 Task: Reply to email with the signature Eleanor Wilson with the subject 'Request for a transfer' from softage.1@softage.net with the message 'Can you please provide me with an update on the project's resource allocation?' with CC to softage.8@softage.net with an attached document Request_for_proposal.docx
Action: Mouse moved to (828, 197)
Screenshot: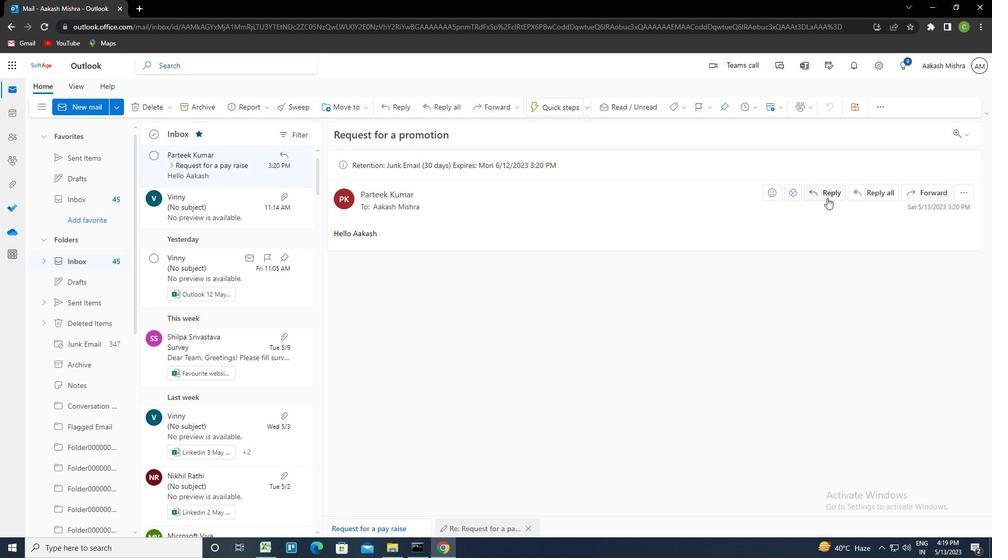 
Action: Mouse pressed left at (828, 197)
Screenshot: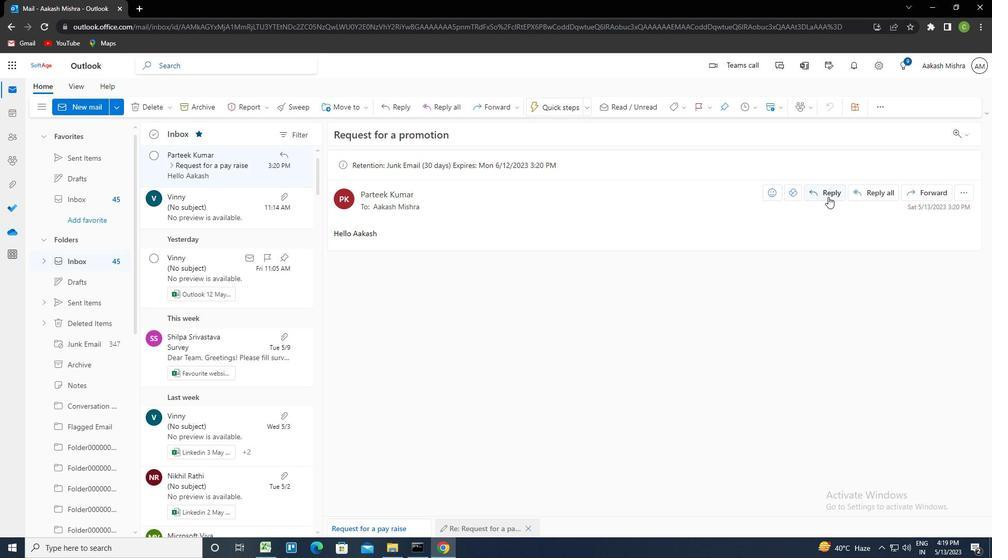 
Action: Mouse moved to (665, 109)
Screenshot: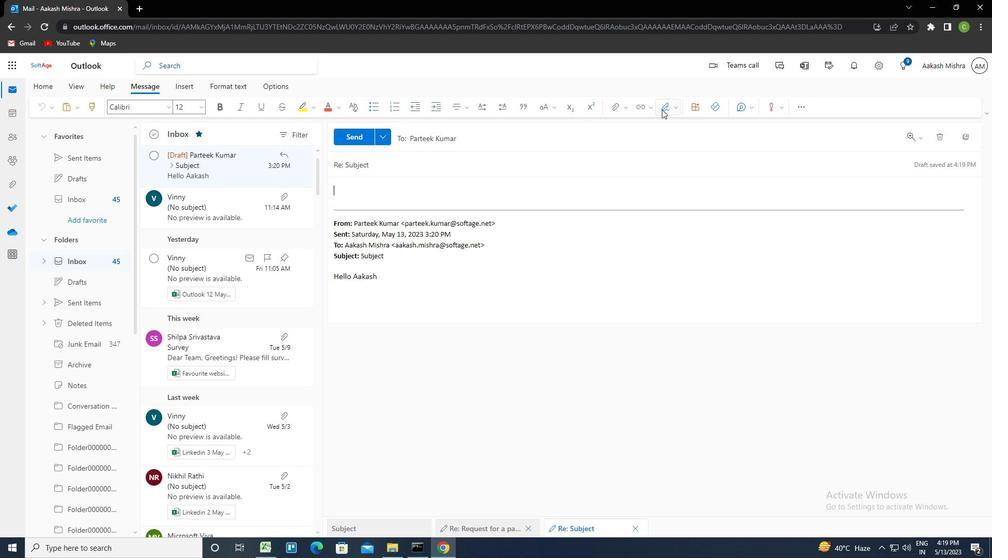 
Action: Mouse pressed left at (665, 109)
Screenshot: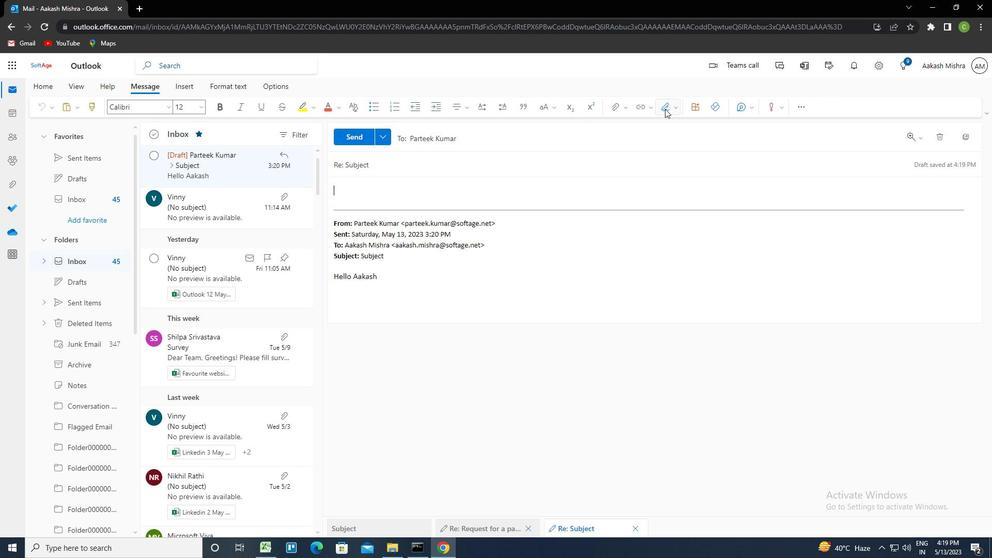 
Action: Mouse moved to (648, 149)
Screenshot: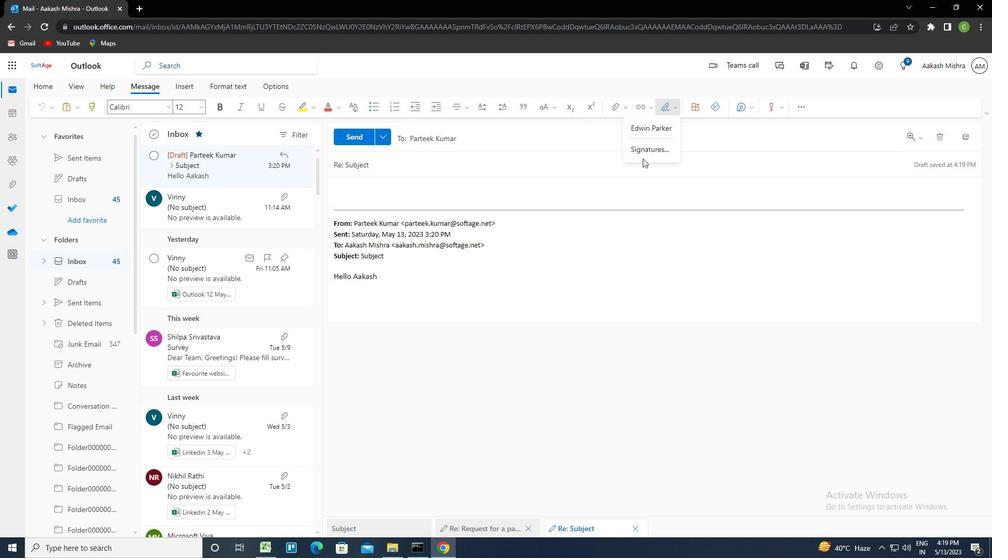 
Action: Mouse pressed left at (648, 149)
Screenshot: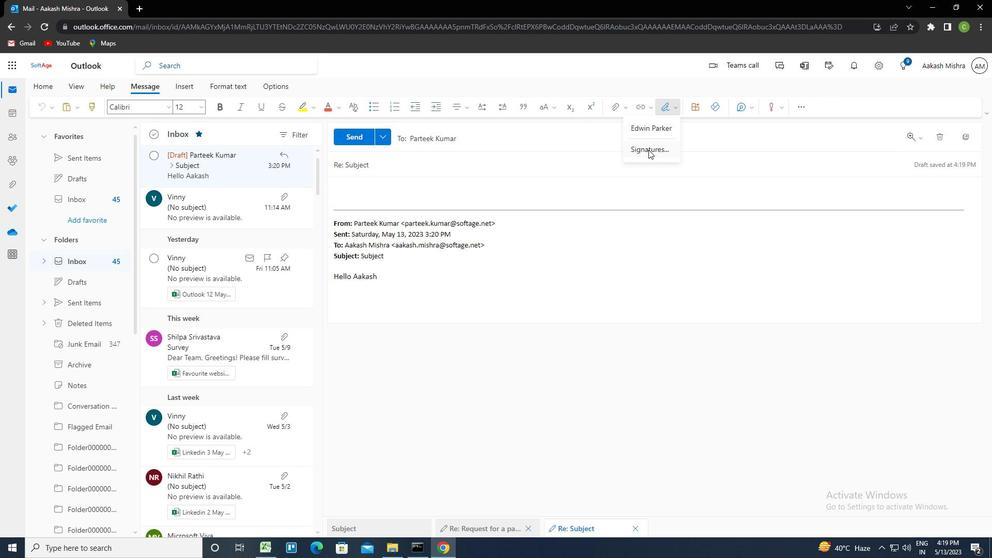 
Action: Mouse moved to (711, 197)
Screenshot: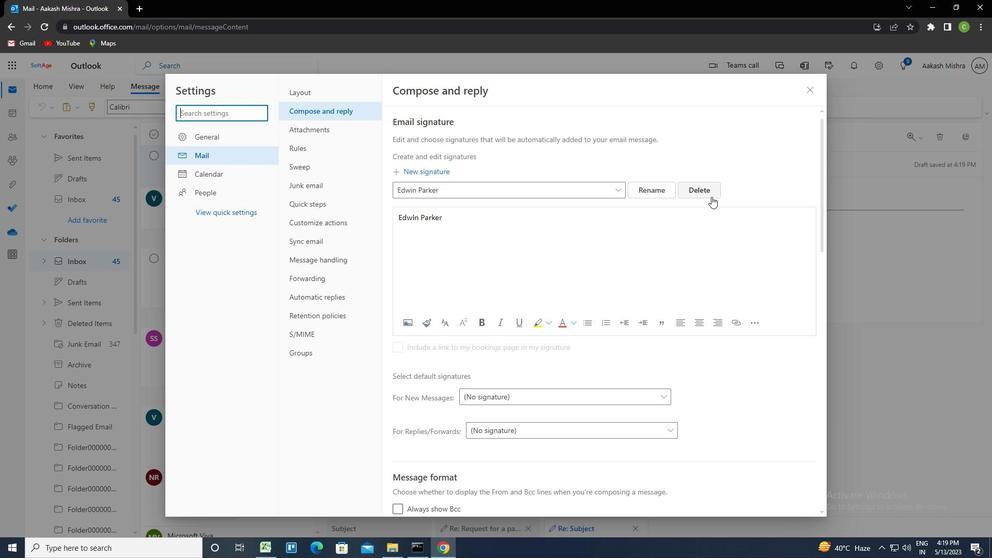 
Action: Mouse pressed left at (711, 197)
Screenshot: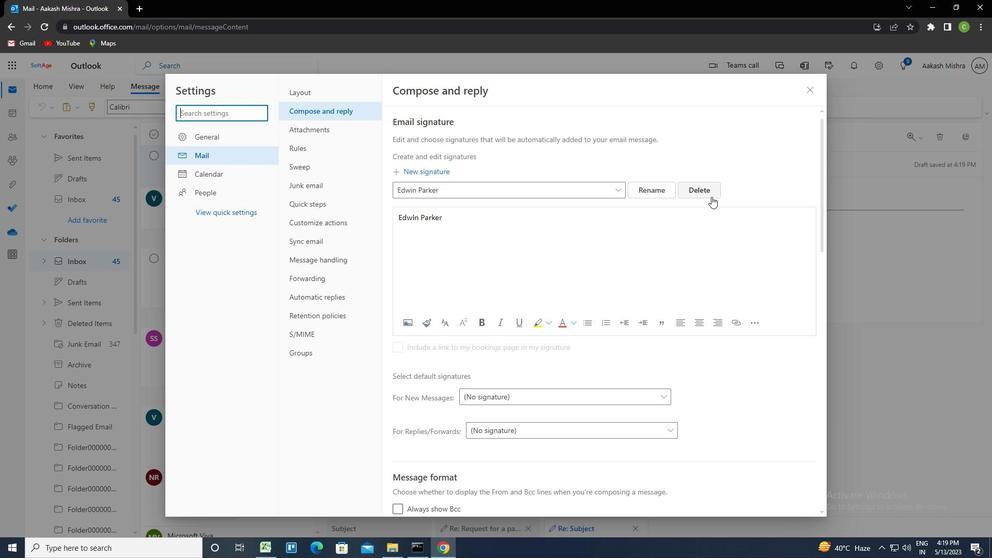 
Action: Mouse moved to (479, 191)
Screenshot: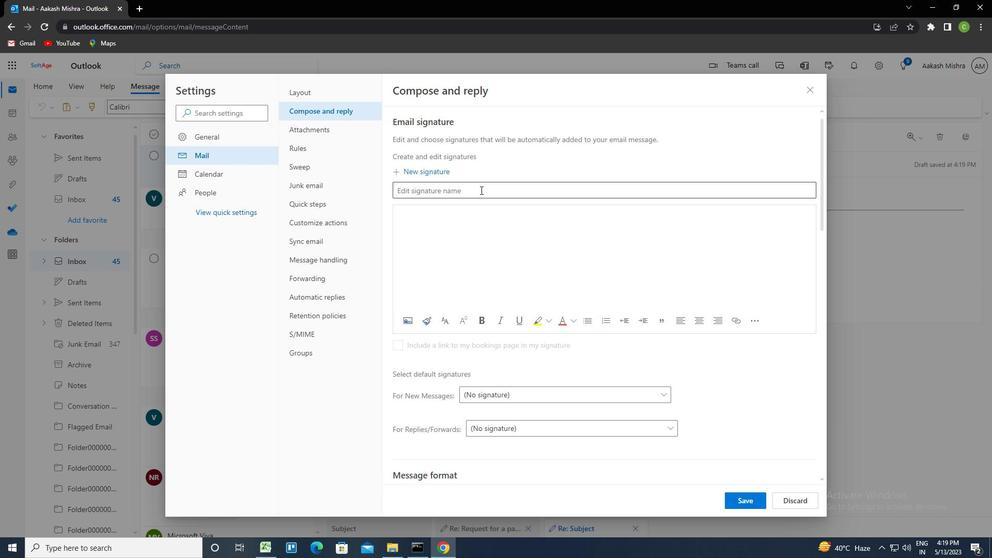 
Action: Mouse pressed left at (479, 191)
Screenshot: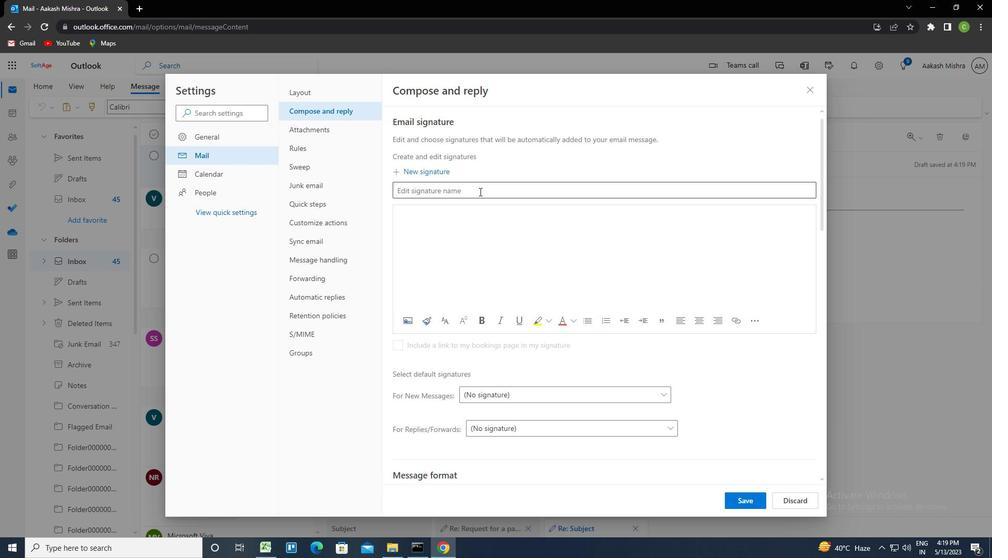 
Action: Key pressed <Key.caps_lock>e<Key.caps_lock>leanor<Key.space><Key.caps_lock>w<Key.caps_lock>ilson<Key.tab><Key.caps_lock>e<Key.caps_lock>leanor<Key.space><Key.caps_lock>w<Key.caps_lock>ilson
Screenshot: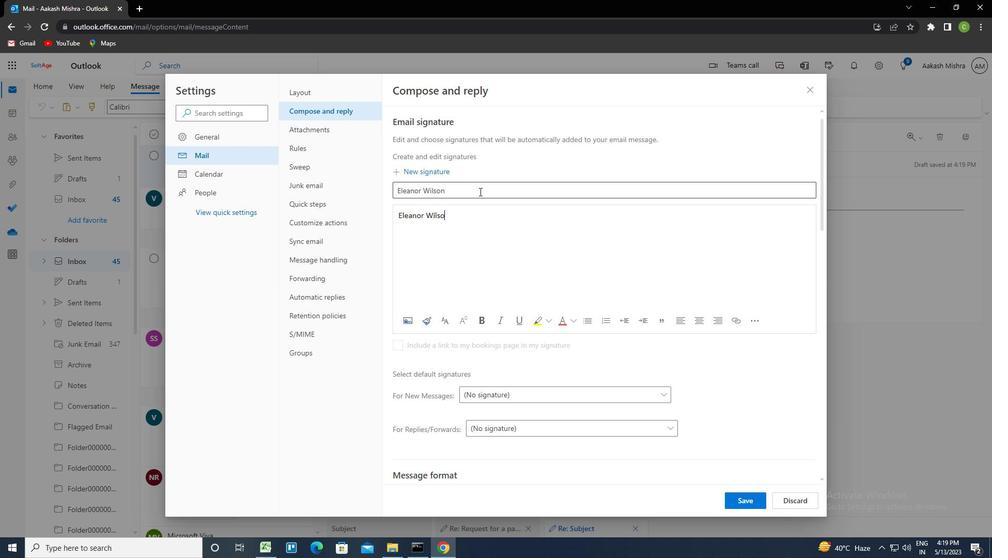 
Action: Mouse moved to (747, 499)
Screenshot: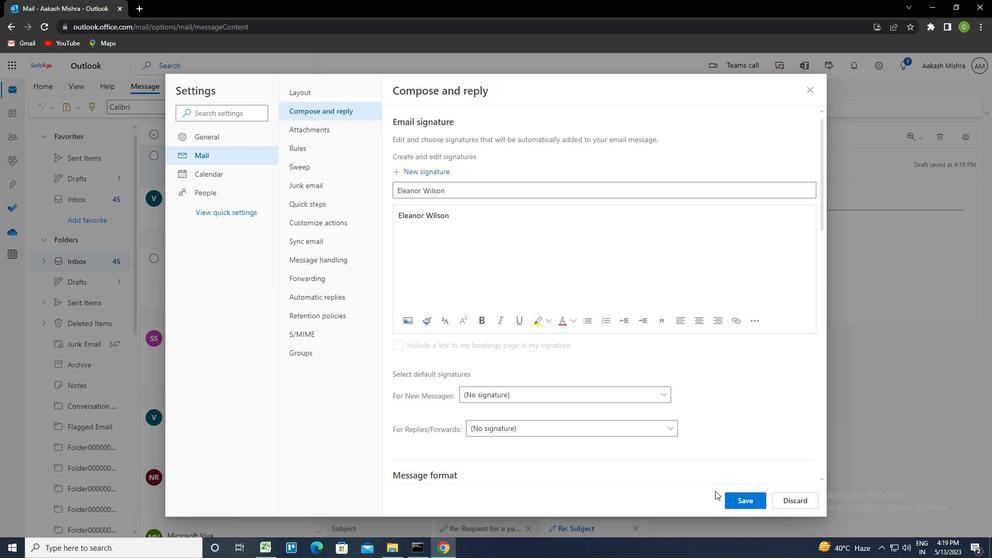 
Action: Mouse pressed left at (747, 499)
Screenshot: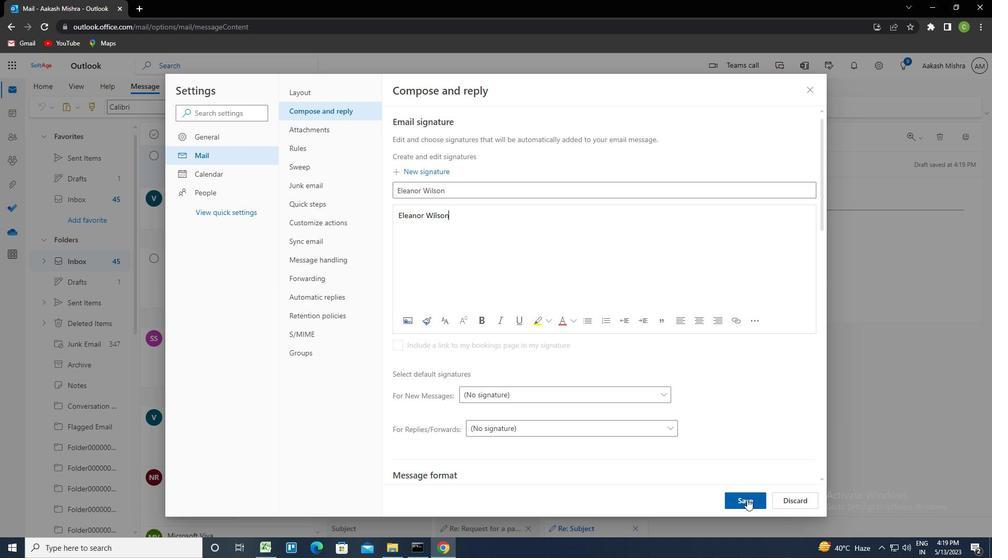 
Action: Mouse moved to (814, 94)
Screenshot: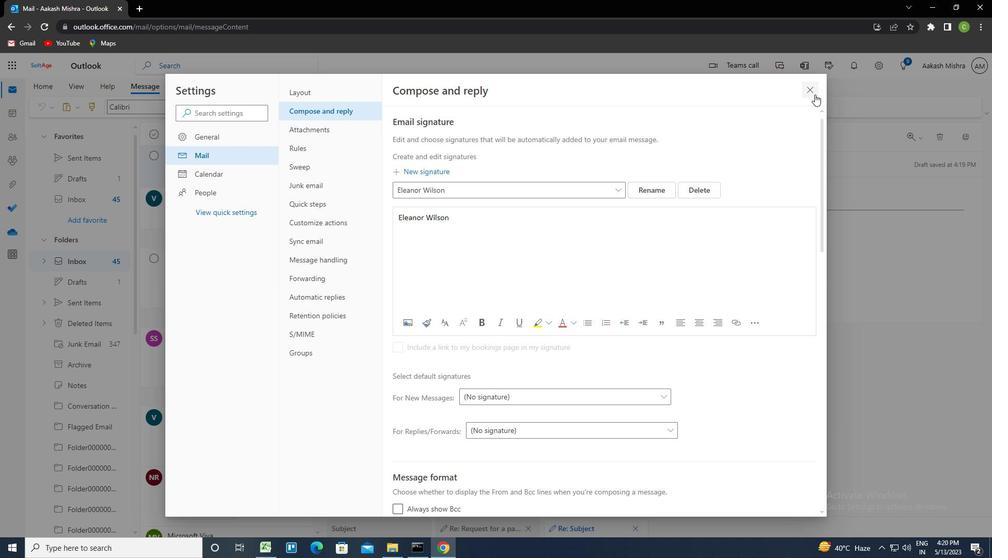 
Action: Mouse pressed left at (814, 94)
Screenshot: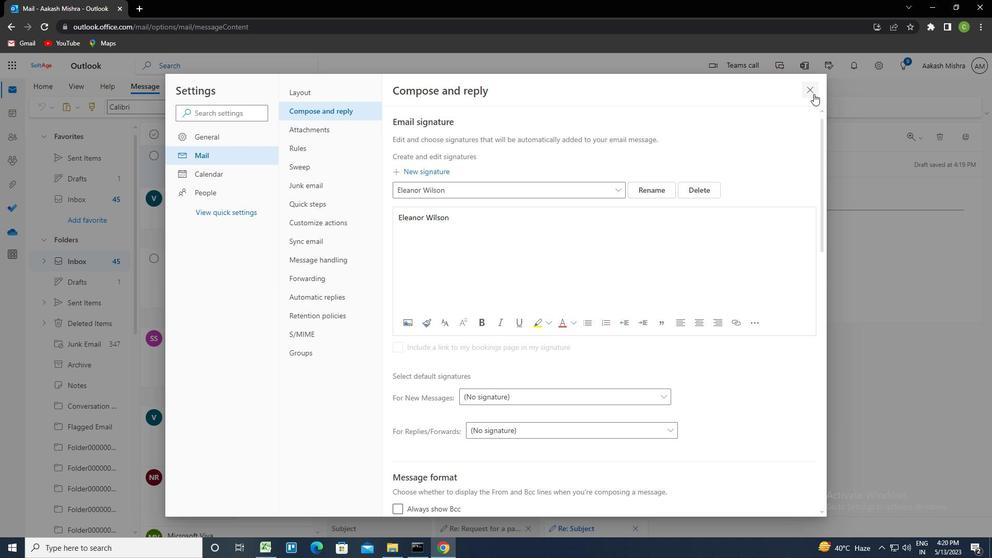 
Action: Mouse moved to (671, 107)
Screenshot: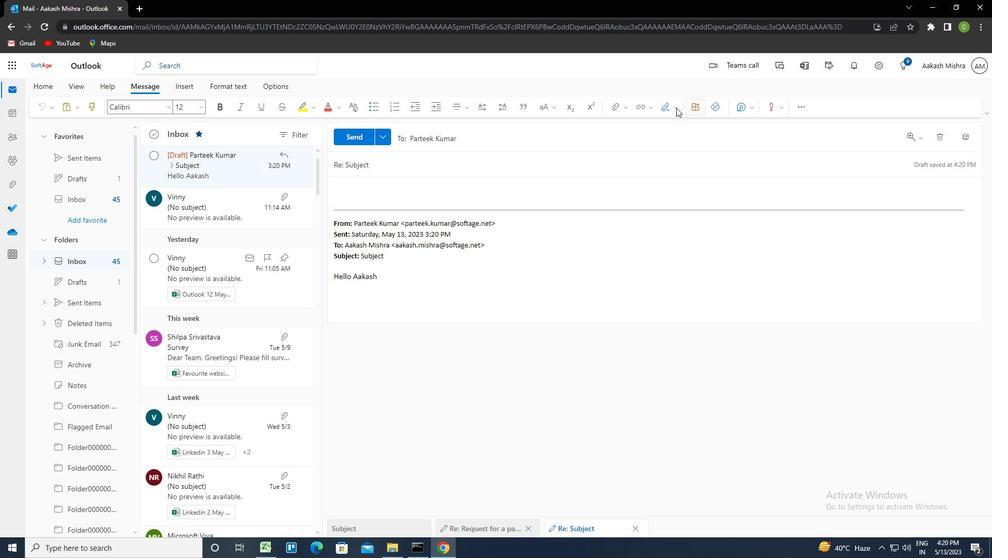 
Action: Mouse pressed left at (671, 107)
Screenshot: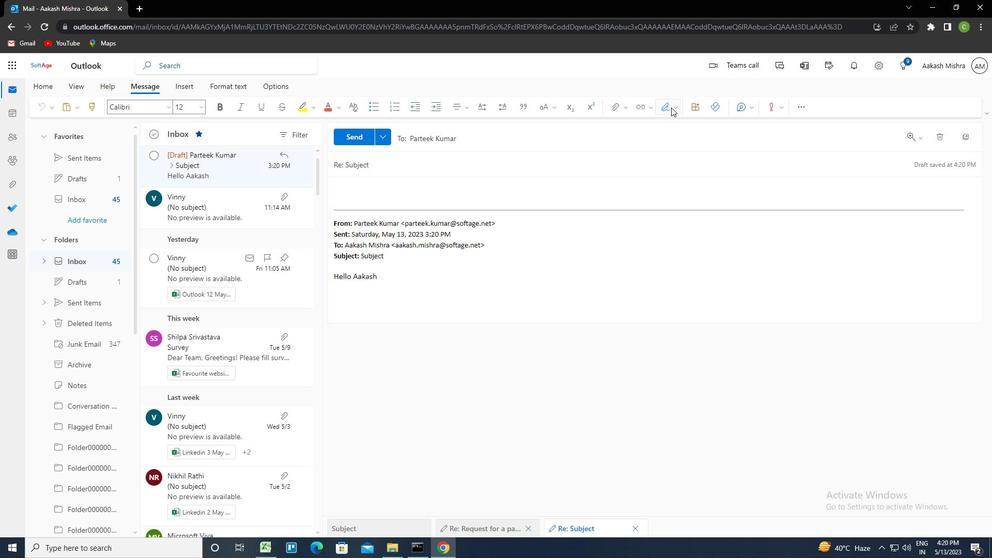 
Action: Mouse moved to (649, 130)
Screenshot: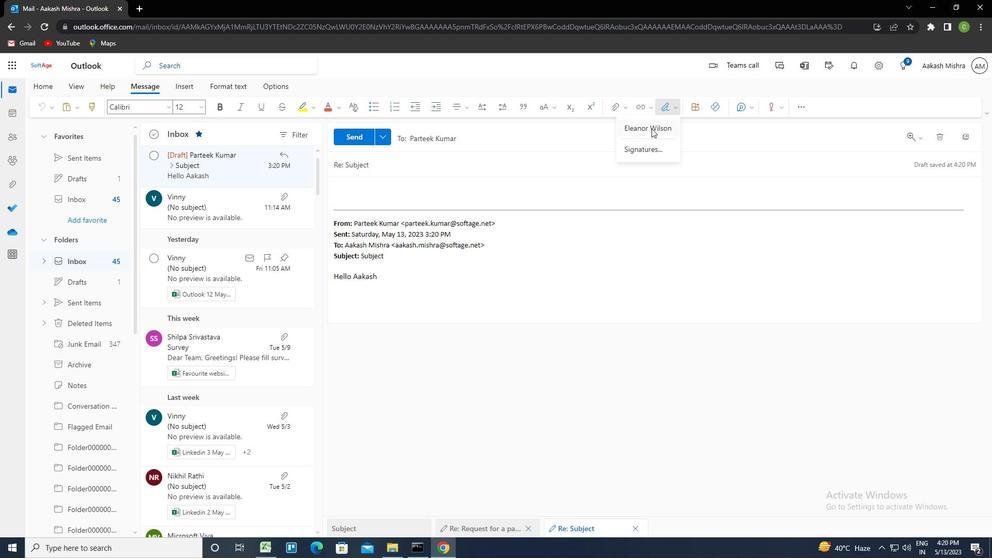 
Action: Mouse pressed left at (649, 130)
Screenshot: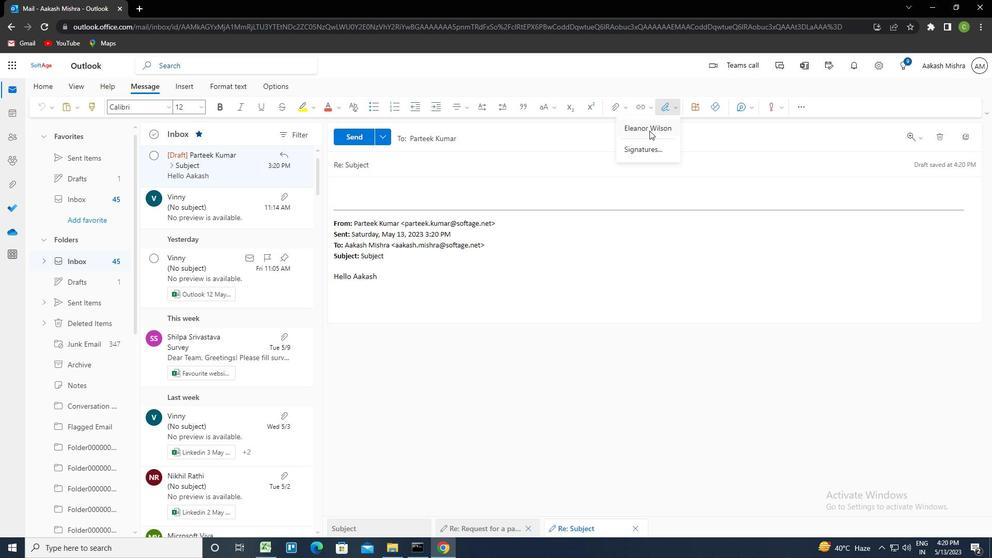 
Action: Mouse moved to (382, 165)
Screenshot: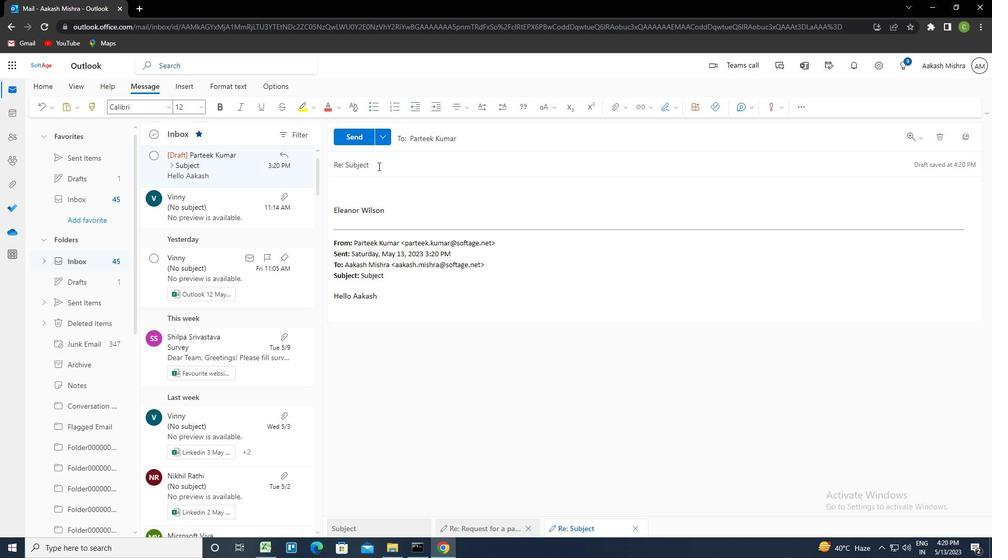 
Action: Mouse pressed left at (382, 165)
Screenshot: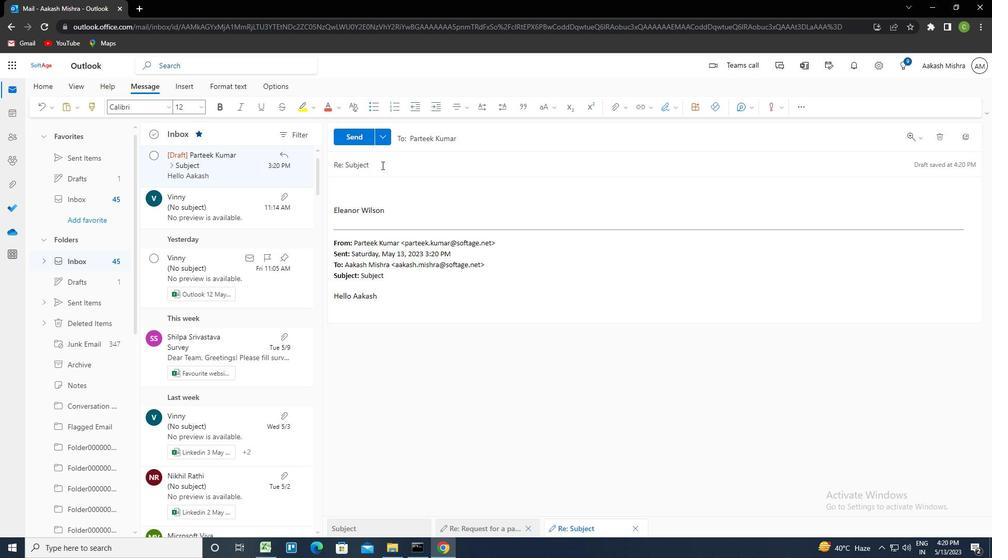 
Action: Key pressed <Key.shift><Key.left><Key.delete><Key.caps_lock>ctrl+R<Key.caps_lock>EQUEST<Key.space>FOR<Key.space>A<Key.space>TRANSFER<Key.tab><Key.caps_lock>C<Key.caps_lock>AN<Key.space>YU<Key.backspace>OU<Key.space>PLEASE<Key.space>PROVIDE<Key.space>ME<Key.space>WITH<Key.space>AN<Key.space>UPDATE<Key.space>ON<Key.space>THE<Key.space>PROJECT'S<Key.space>RESOUC<Key.backspace>RCES<Key.backspace><Key.space>ALLOCATION<Key.shift_r>?
Screenshot: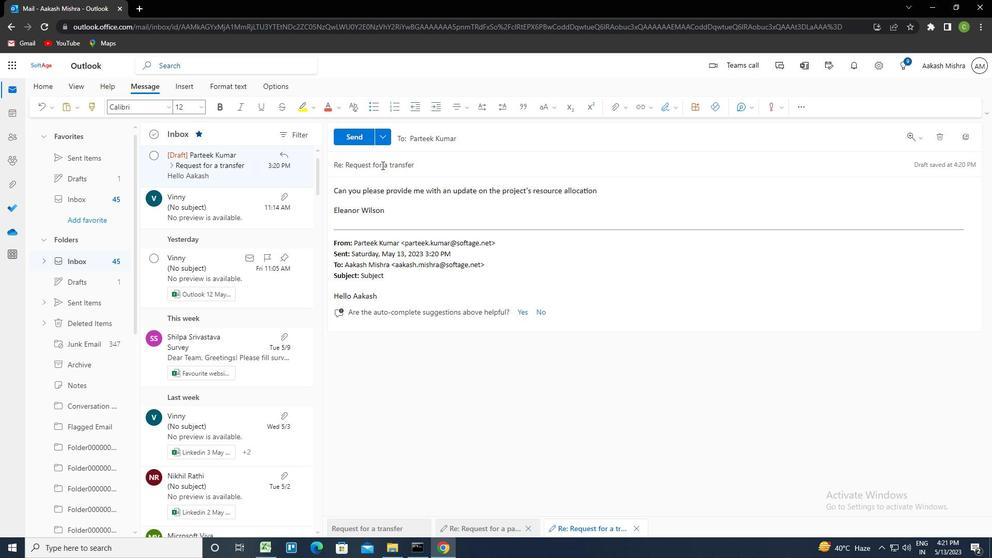 
Action: Mouse moved to (470, 142)
Screenshot: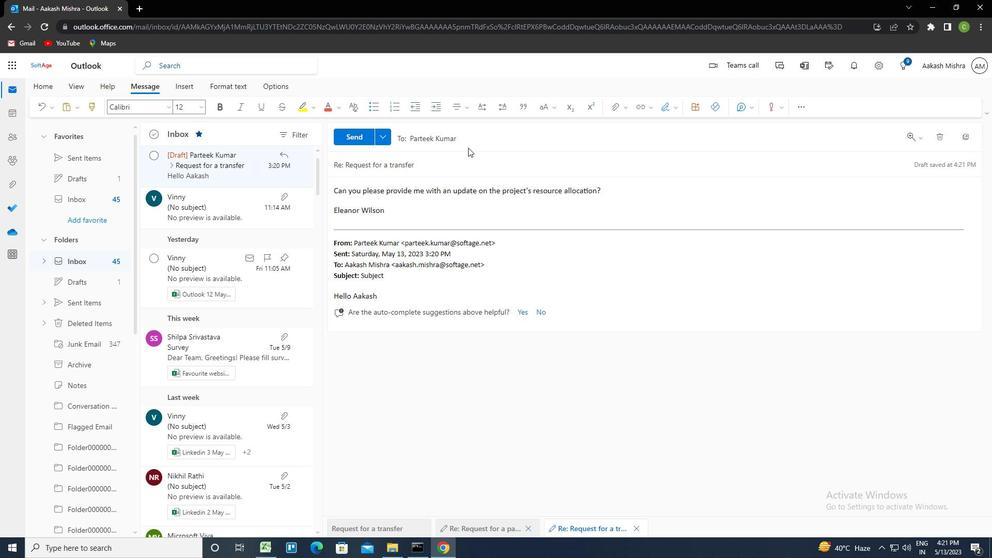 
Action: Mouse pressed left at (470, 142)
Screenshot: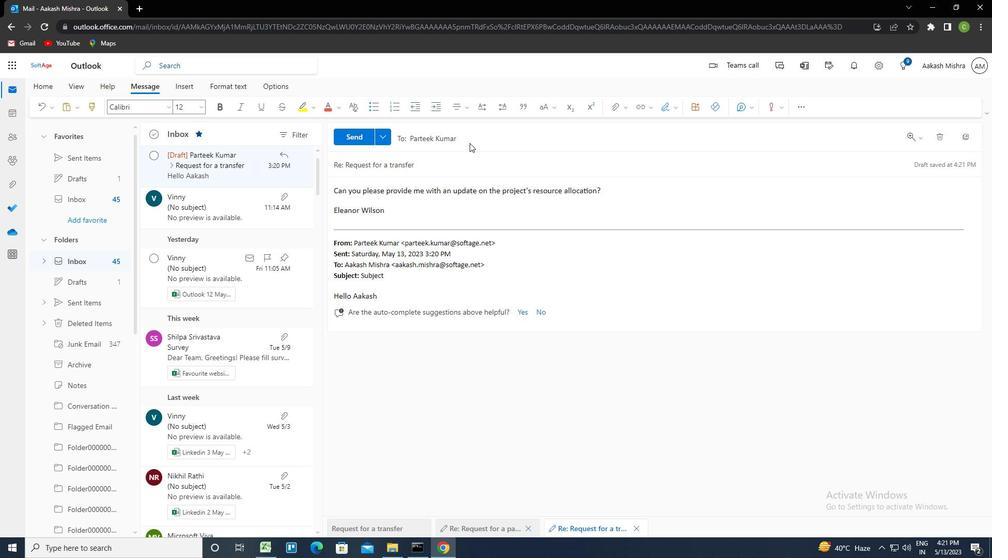 
Action: Mouse moved to (418, 188)
Screenshot: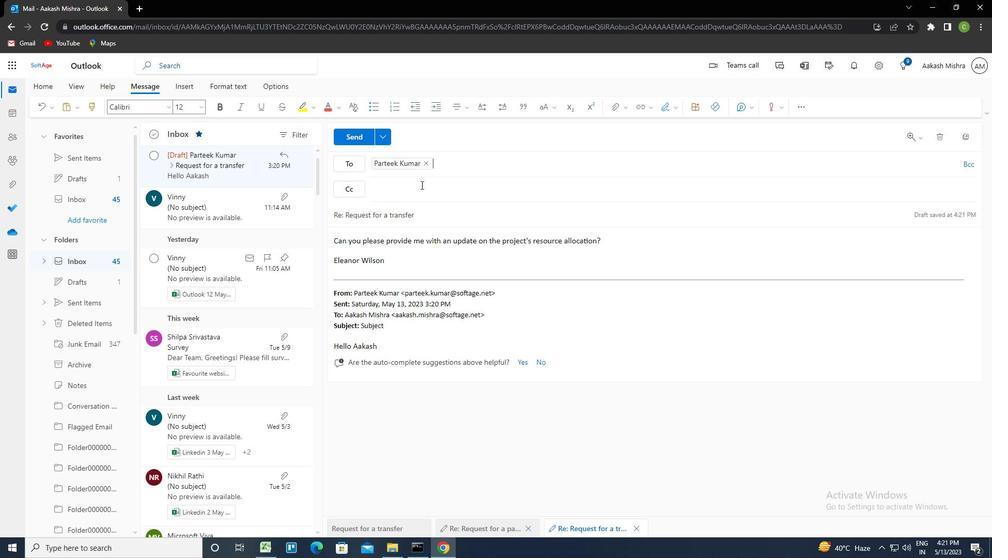 
Action: Mouse pressed left at (418, 188)
Screenshot: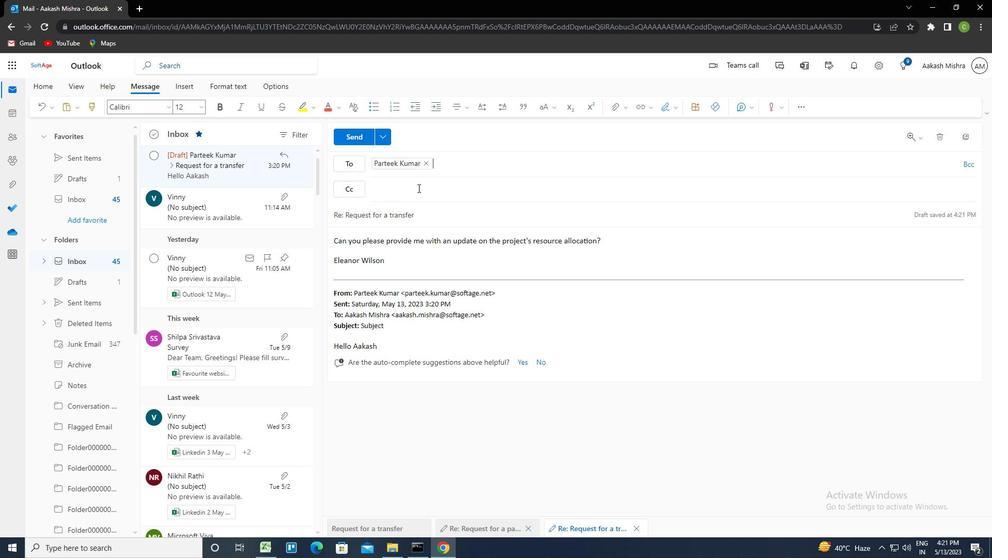 
Action: Key pressed SOFTAGE.8<Key.shift>@SO
Screenshot: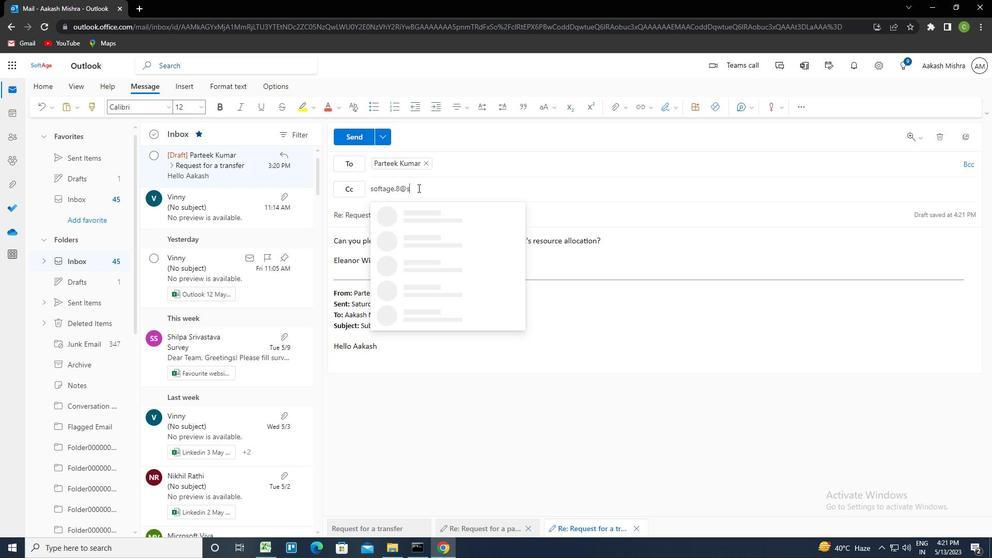 
Action: Mouse moved to (417, 188)
Screenshot: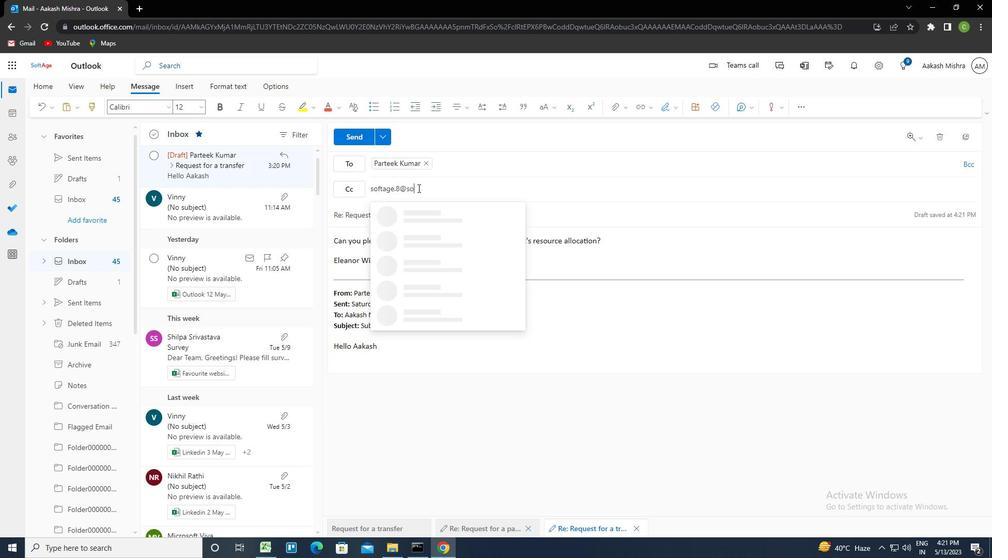 
Action: Key pressed FTAGE.NET<Key.enter>
Screenshot: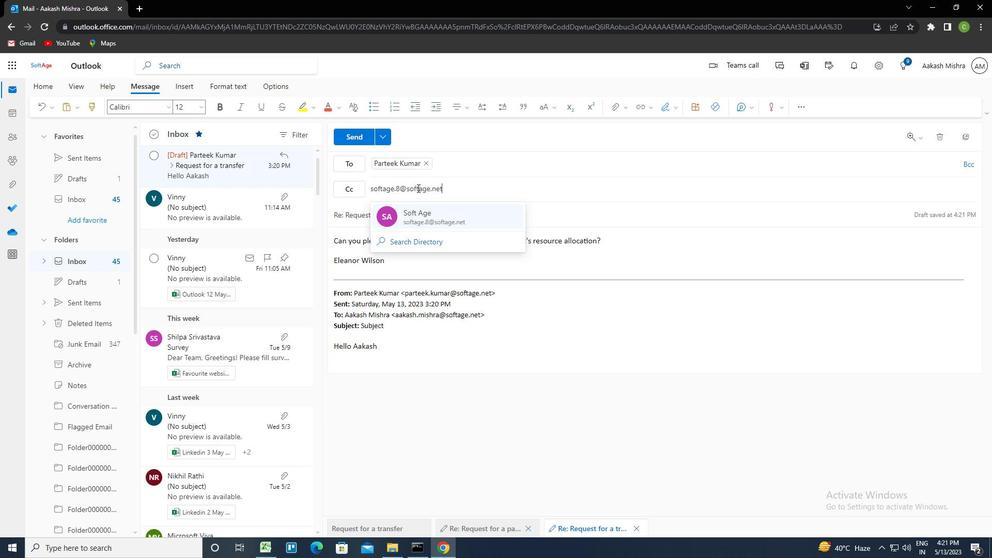 
Action: Mouse moved to (668, 109)
Screenshot: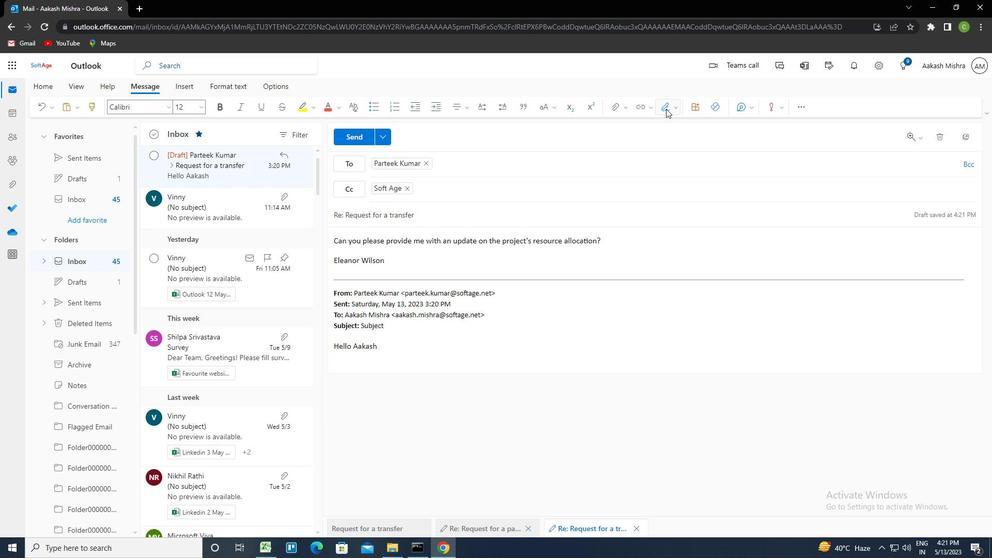 
Action: Mouse pressed left at (668, 109)
Screenshot: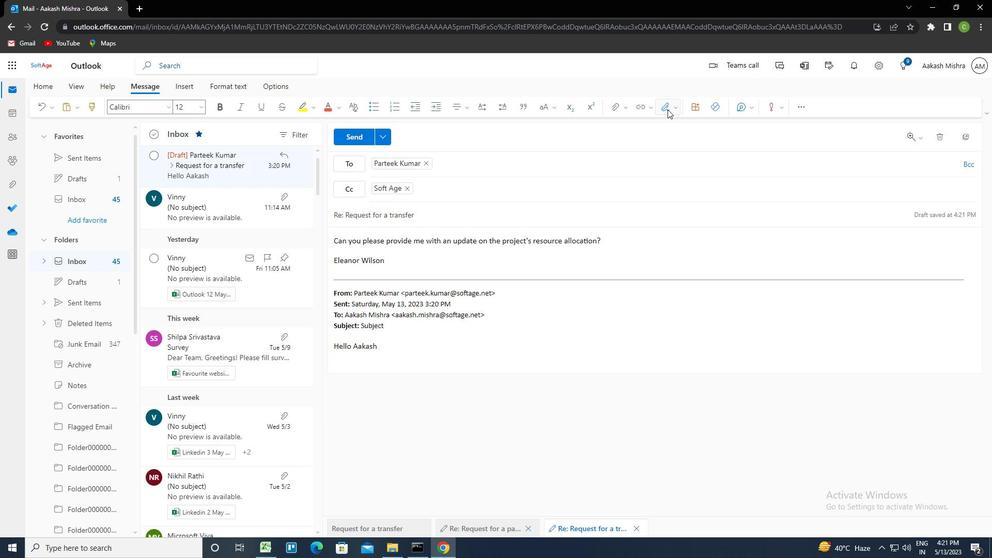 
Action: Mouse moved to (619, 110)
Screenshot: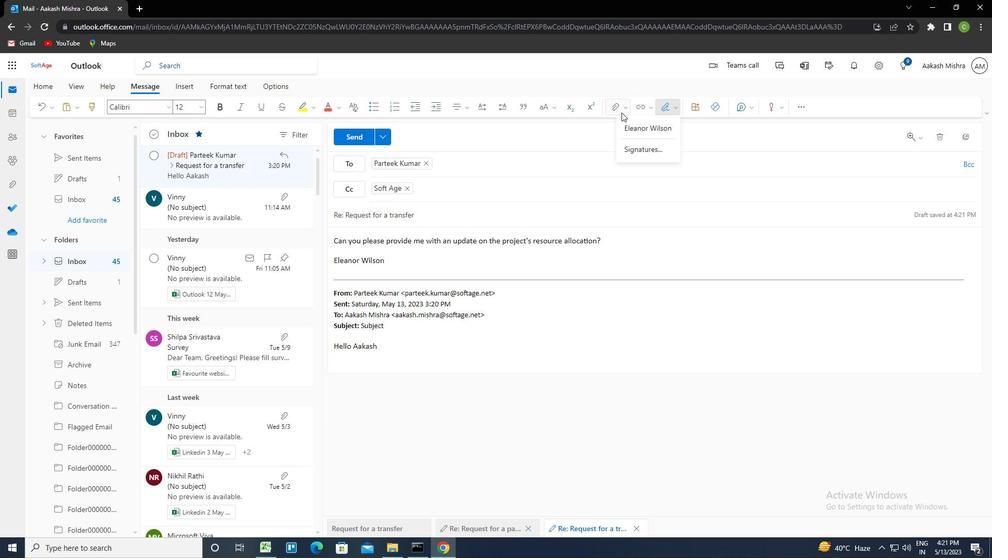 
Action: Mouse pressed left at (619, 110)
Screenshot: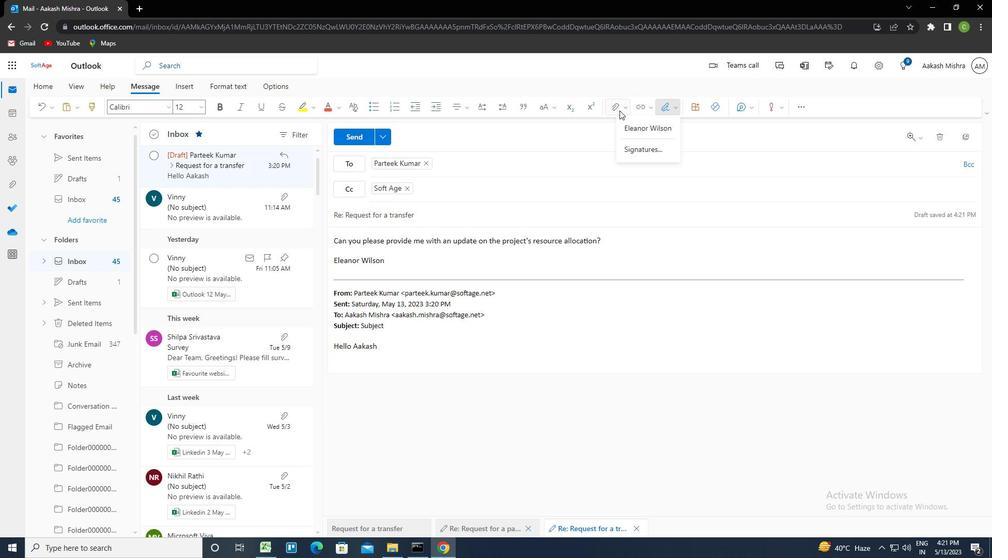 
Action: Mouse moved to (565, 129)
Screenshot: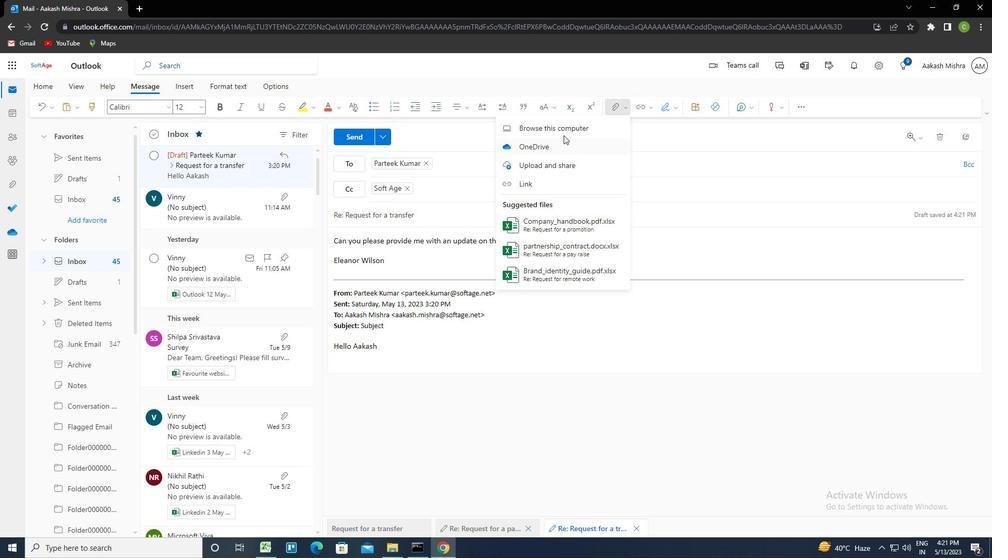 
Action: Mouse pressed left at (565, 129)
Screenshot: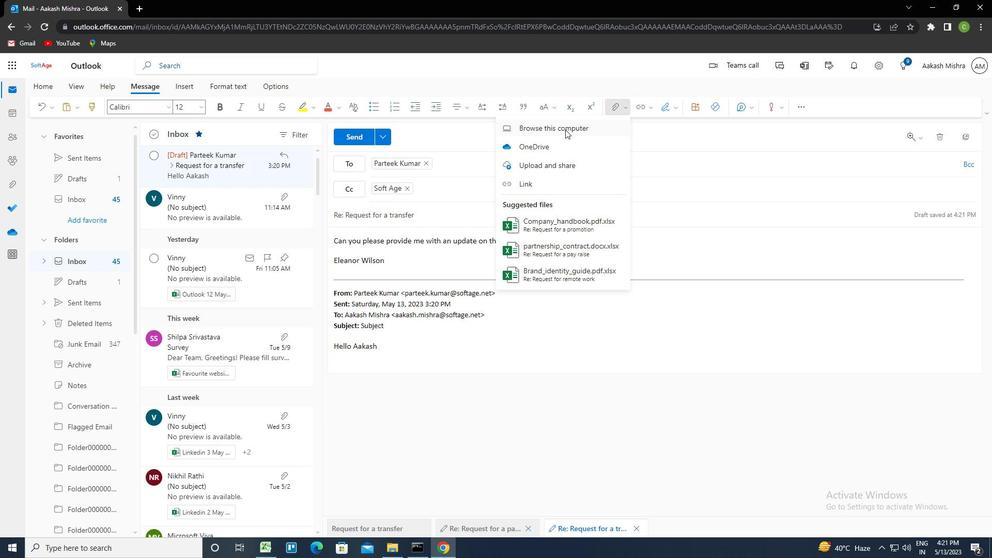 
Action: Mouse moved to (180, 140)
Screenshot: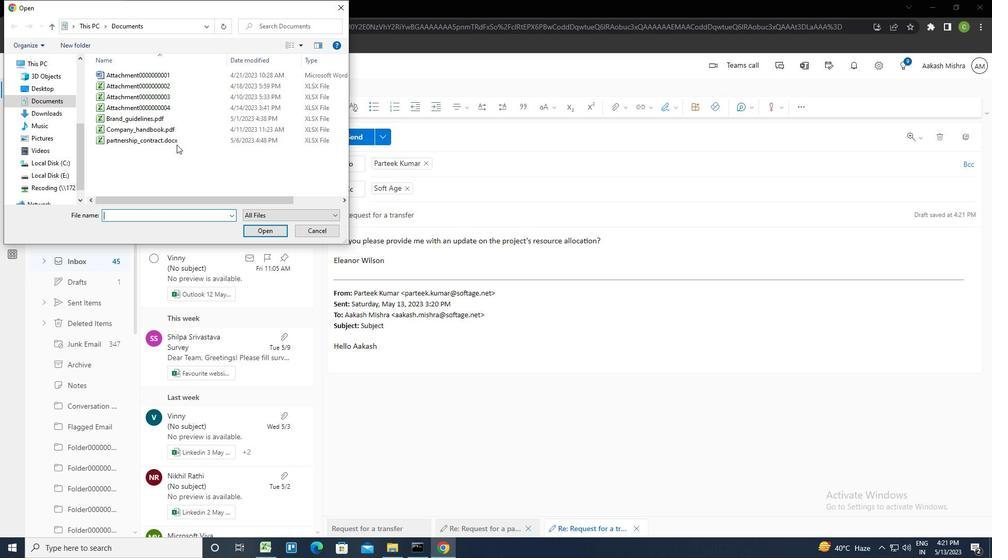 
Action: Mouse pressed left at (180, 140)
Screenshot: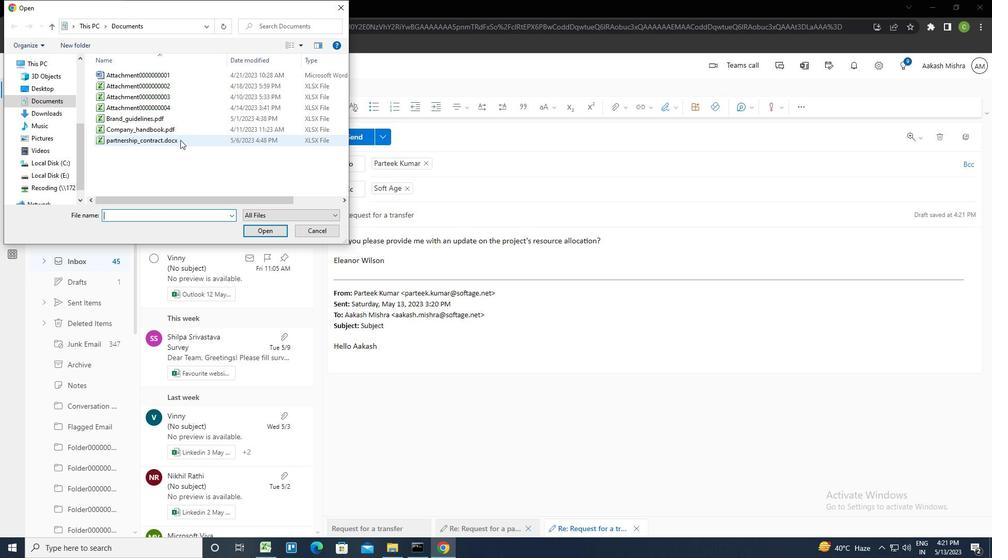 
Action: Key pressed <Key.f2><Key.caps_lock>R<Key.caps_lock>EQUEST<Key.shift_r>_FOR<Key.space>PROPOSAL.DOCX
Screenshot: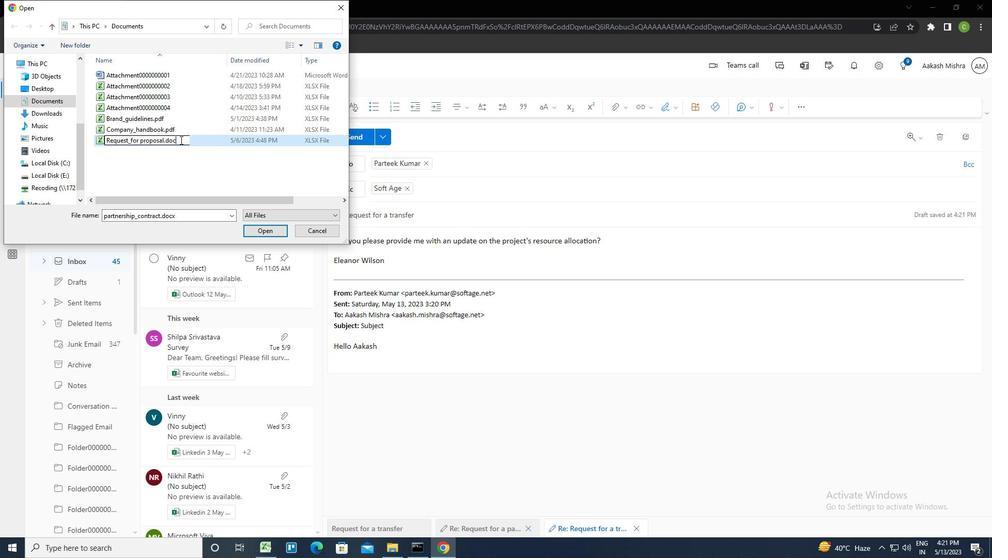 
Action: Mouse moved to (224, 136)
Screenshot: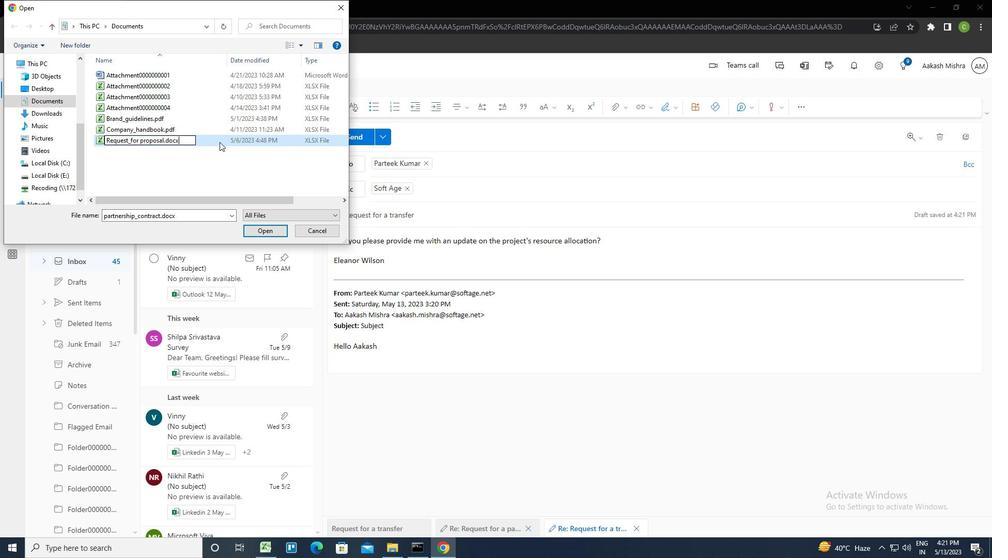 
Action: Mouse pressed left at (224, 136)
Screenshot: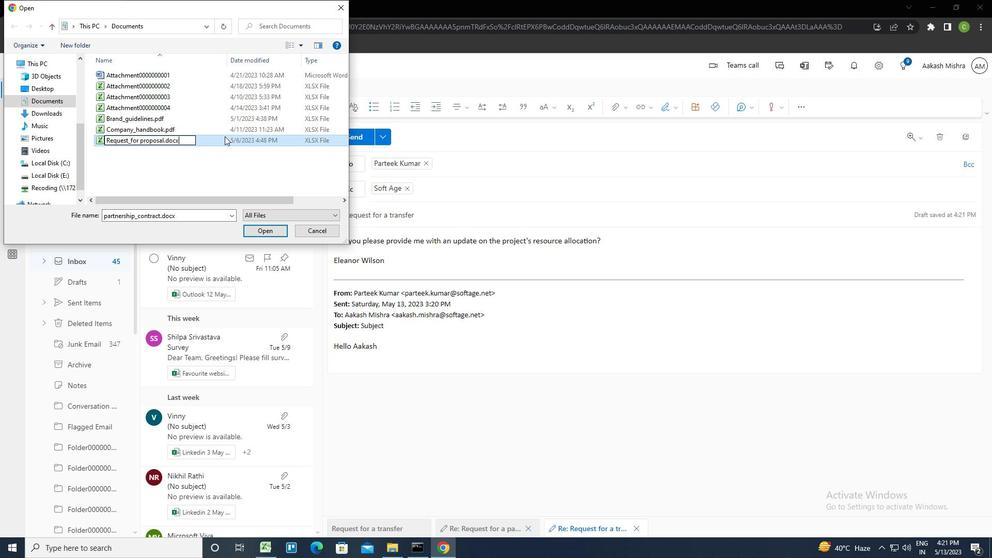 
Action: Mouse pressed left at (224, 136)
Screenshot: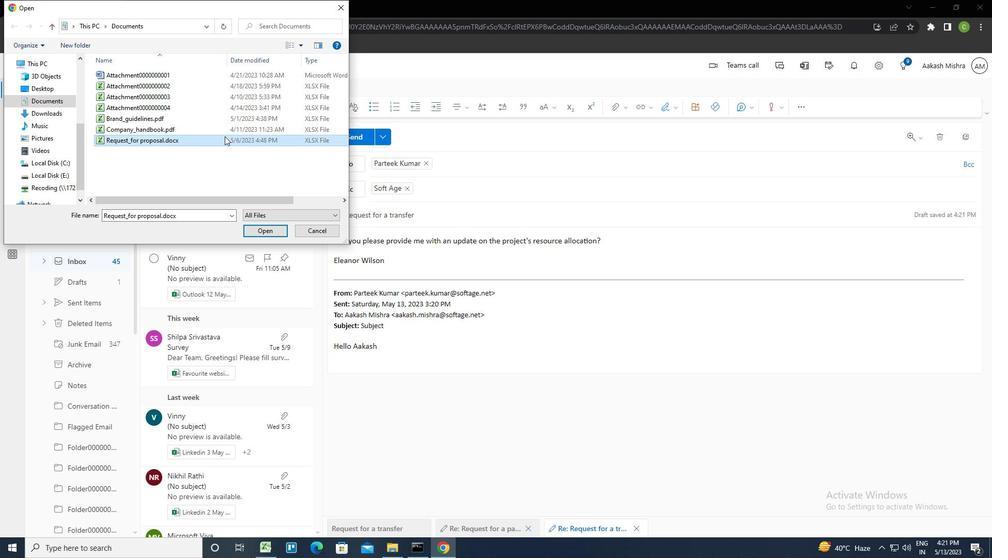 
Action: Mouse moved to (355, 138)
Screenshot: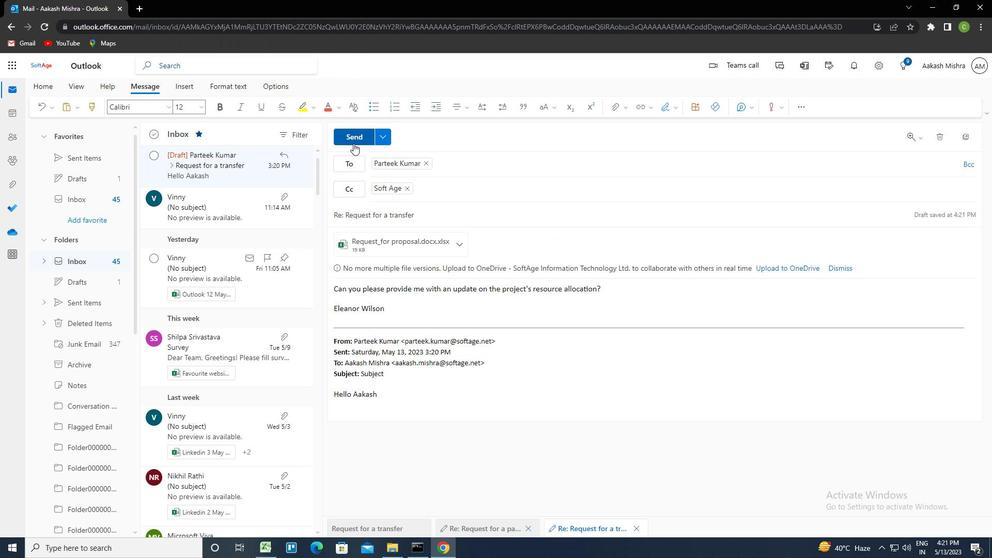
Action: Mouse pressed left at (355, 138)
Screenshot: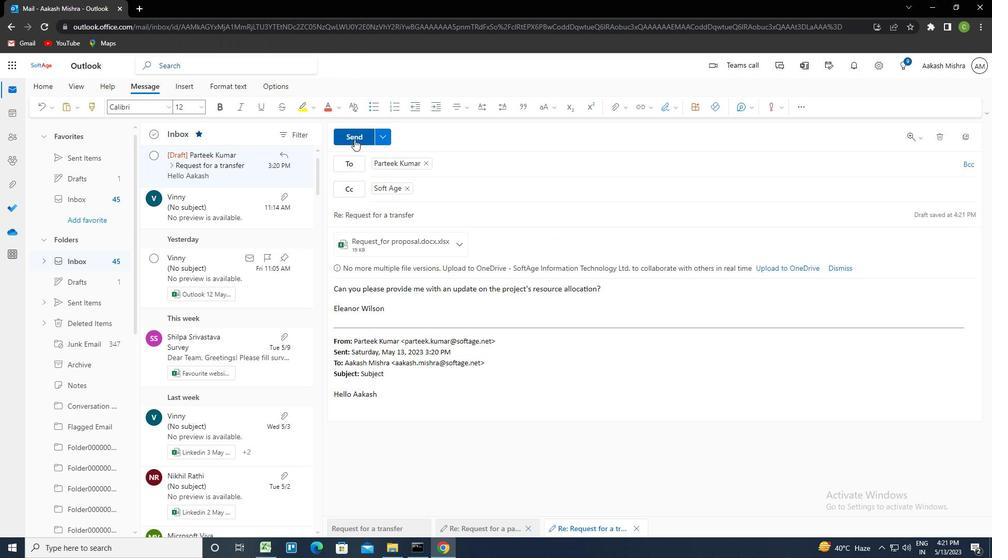 
Action: Mouse moved to (514, 328)
Screenshot: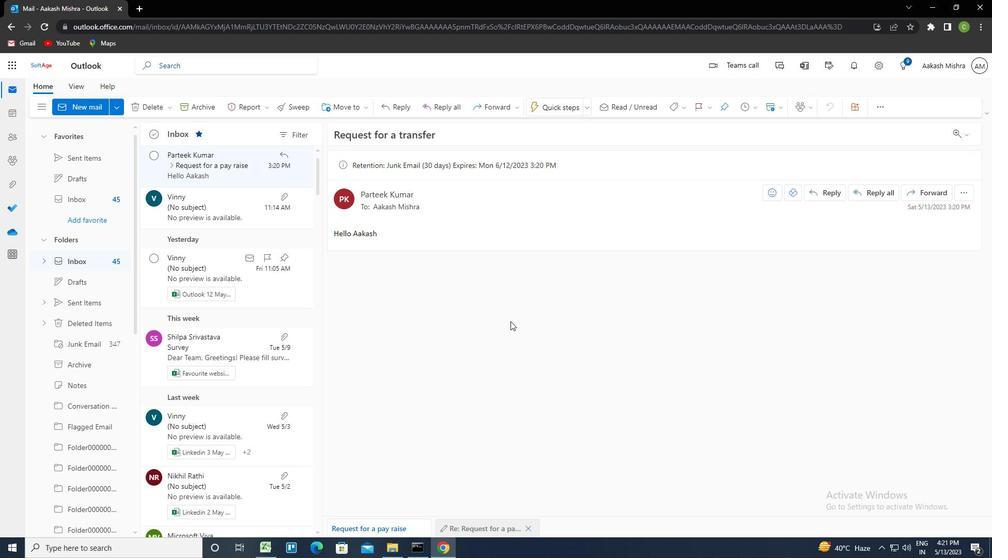 
